 Task: Add a condition where "Channel Is not CTI phone call (incoming)" in unsolved tickets in your groups.
Action: Mouse moved to (80, 260)
Screenshot: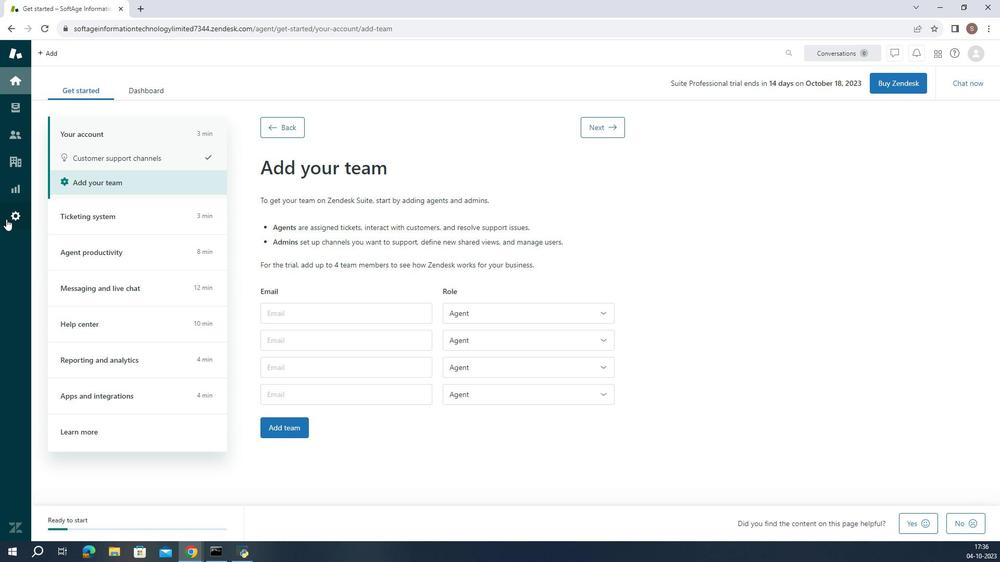 
Action: Mouse pressed left at (80, 260)
Screenshot: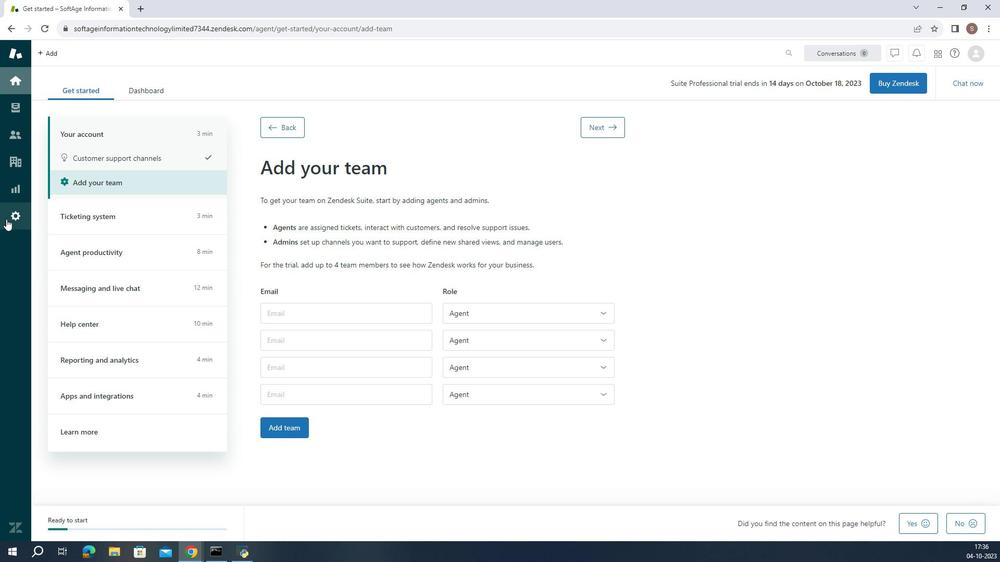 
Action: Mouse moved to (381, 452)
Screenshot: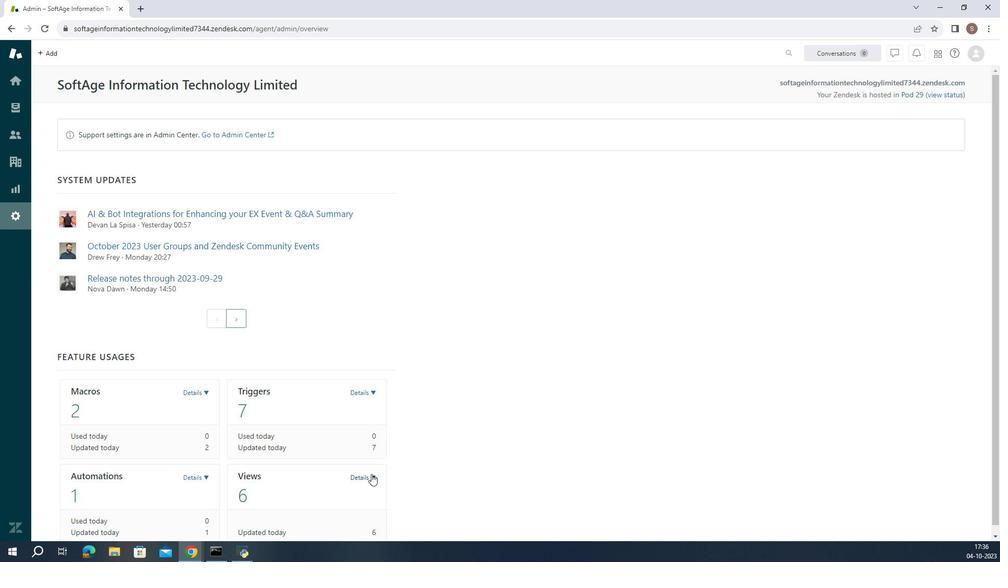 
Action: Mouse pressed left at (381, 452)
Screenshot: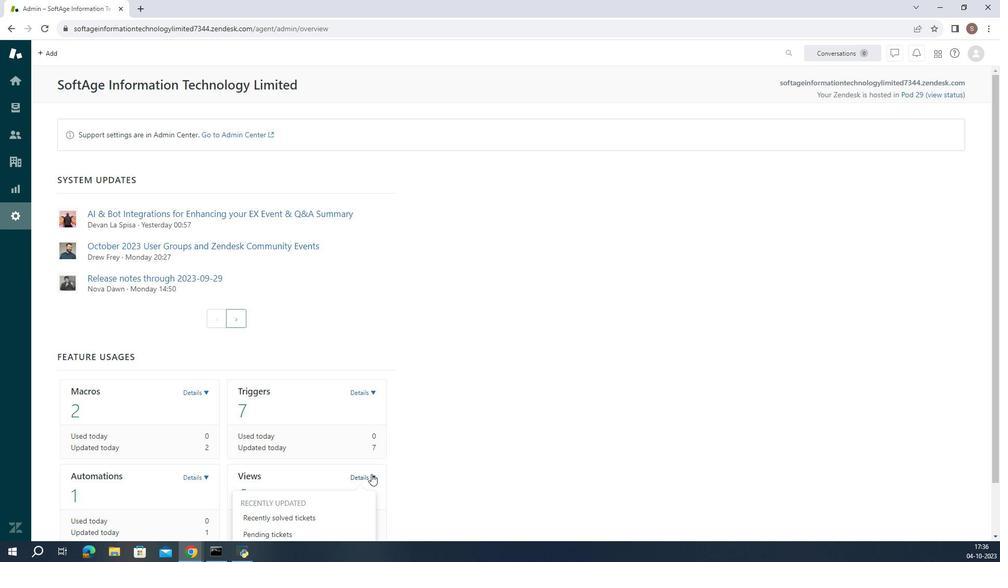 
Action: Mouse moved to (380, 439)
Screenshot: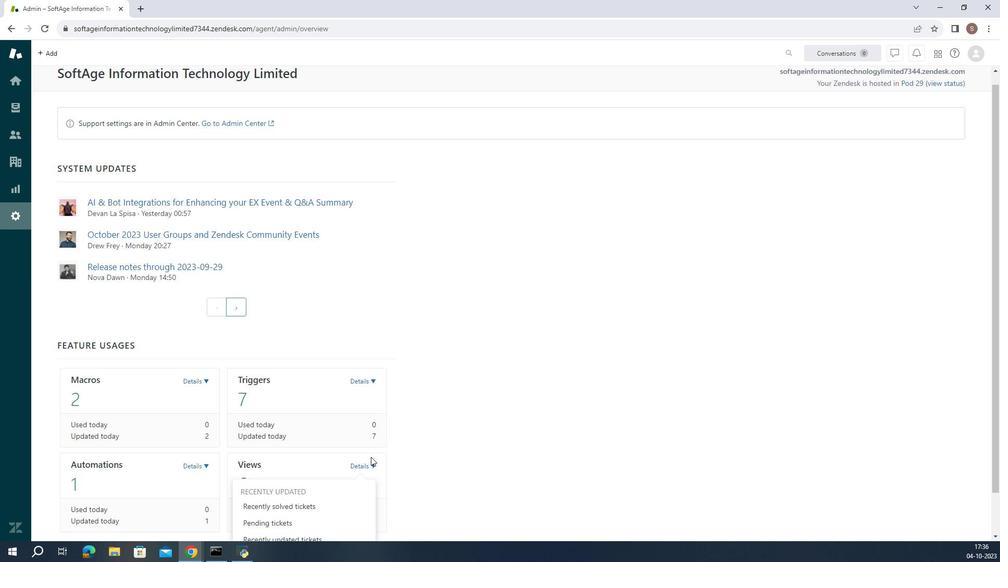 
Action: Mouse scrolled (380, 439) with delta (0, 0)
Screenshot: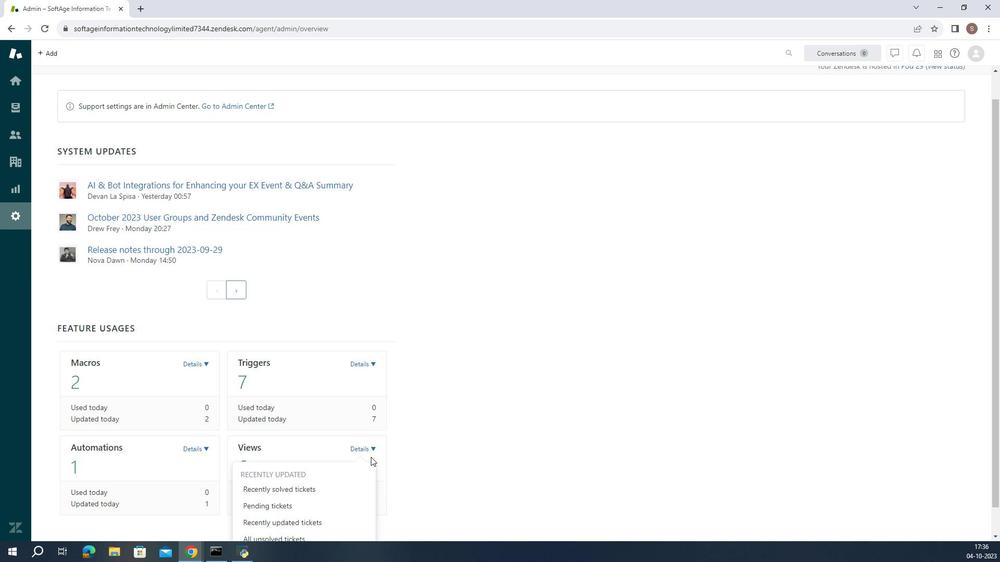 
Action: Mouse scrolled (380, 439) with delta (0, 0)
Screenshot: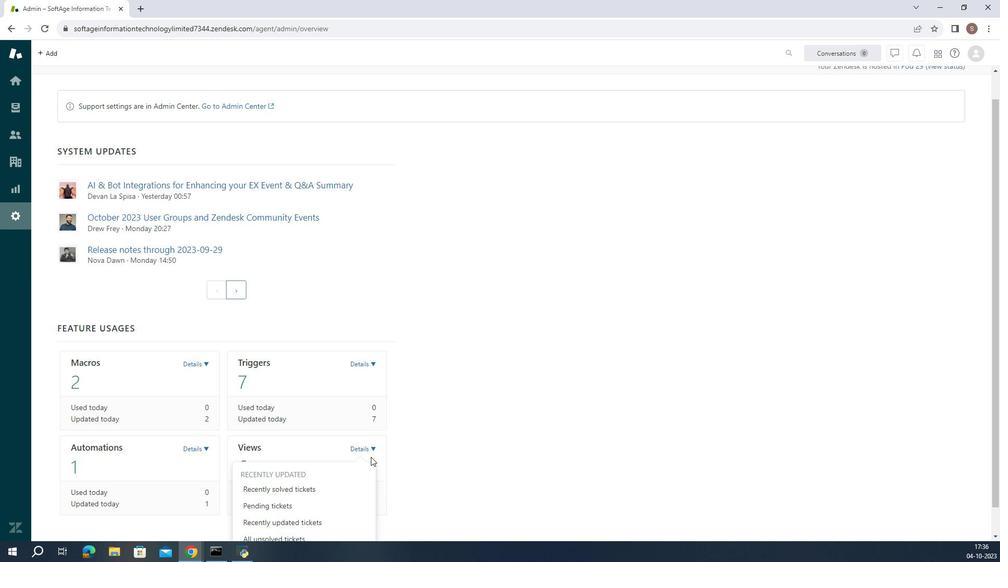 
Action: Mouse scrolled (380, 439) with delta (0, 0)
Screenshot: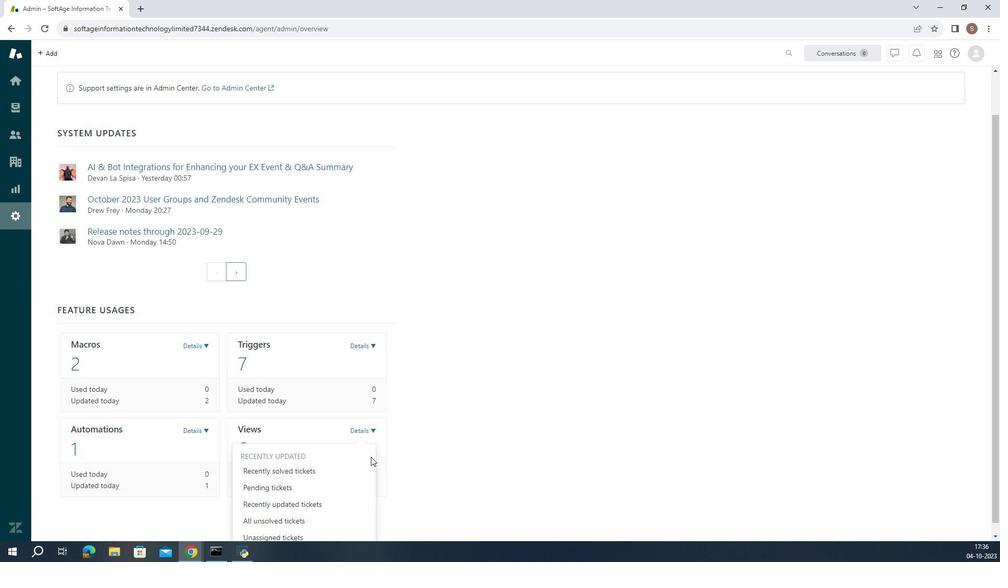 
Action: Mouse scrolled (380, 439) with delta (0, 0)
Screenshot: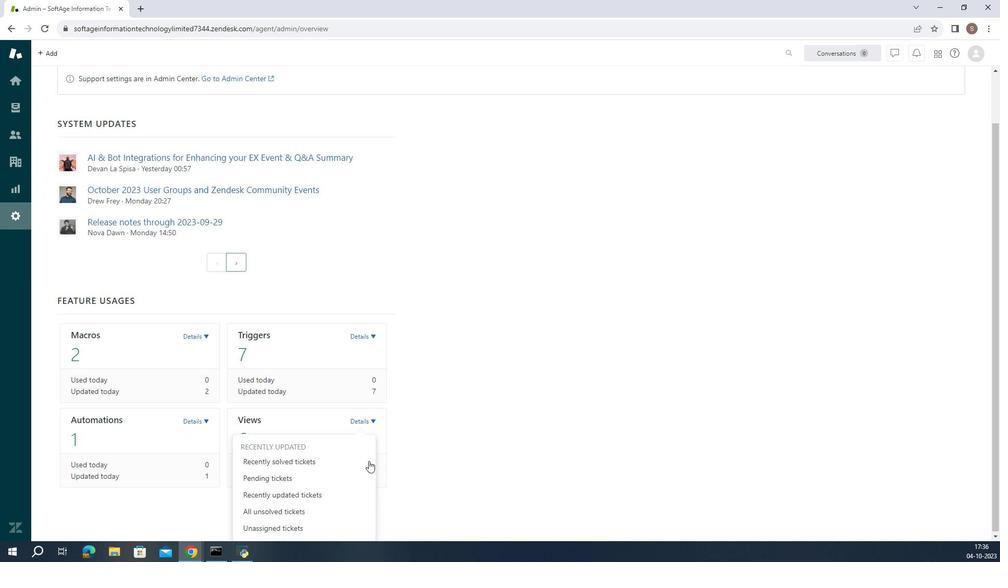 
Action: Mouse moved to (334, 480)
Screenshot: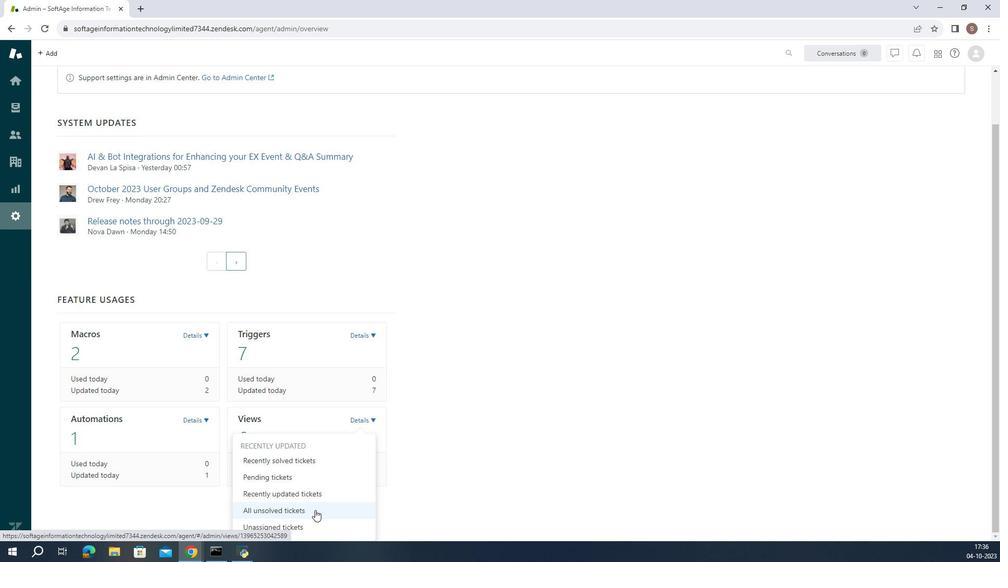 
Action: Mouse pressed left at (334, 480)
Screenshot: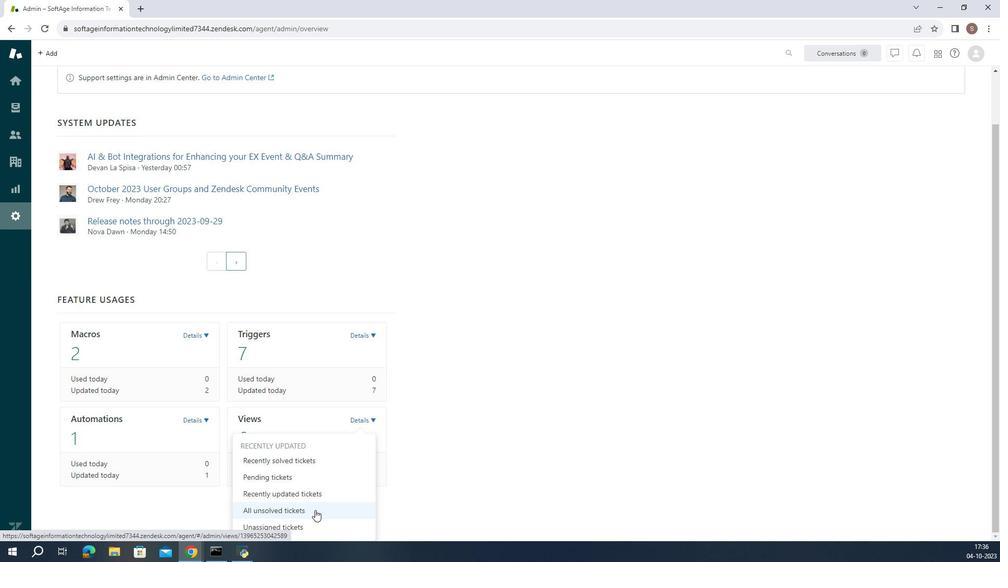 
Action: Mouse moved to (247, 360)
Screenshot: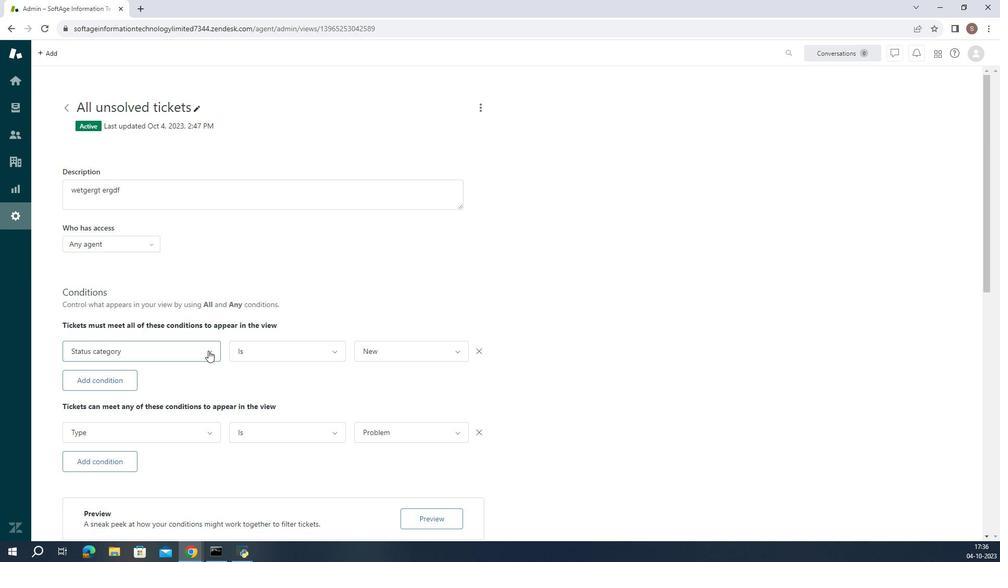 
Action: Mouse pressed left at (247, 360)
Screenshot: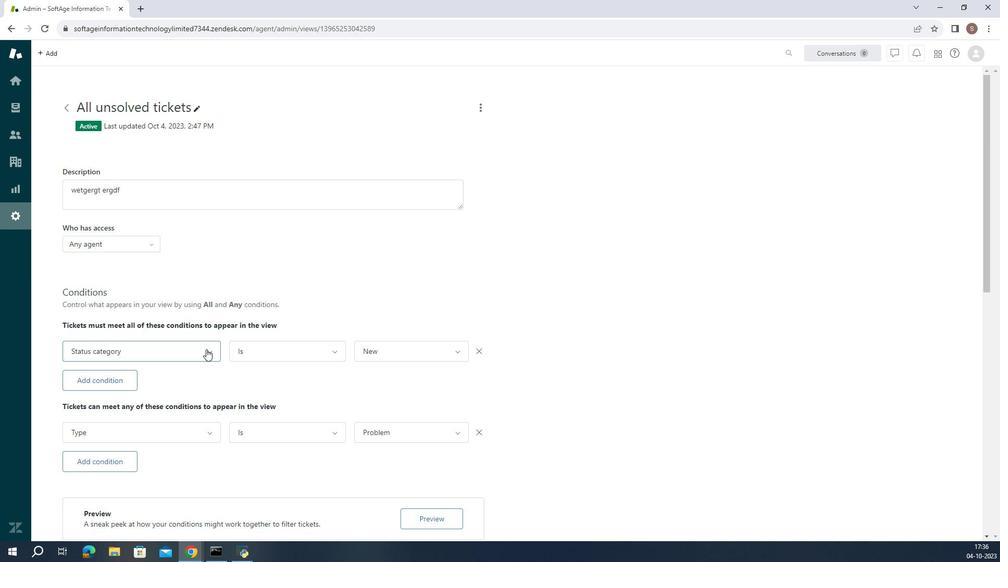 
Action: Mouse moved to (228, 302)
Screenshot: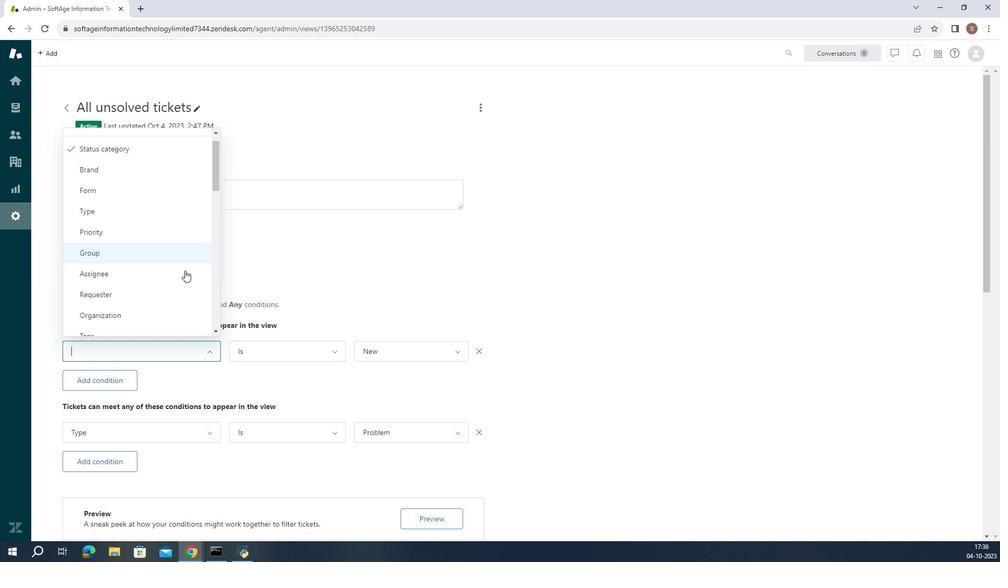 
Action: Mouse scrolled (228, 301) with delta (0, 0)
Screenshot: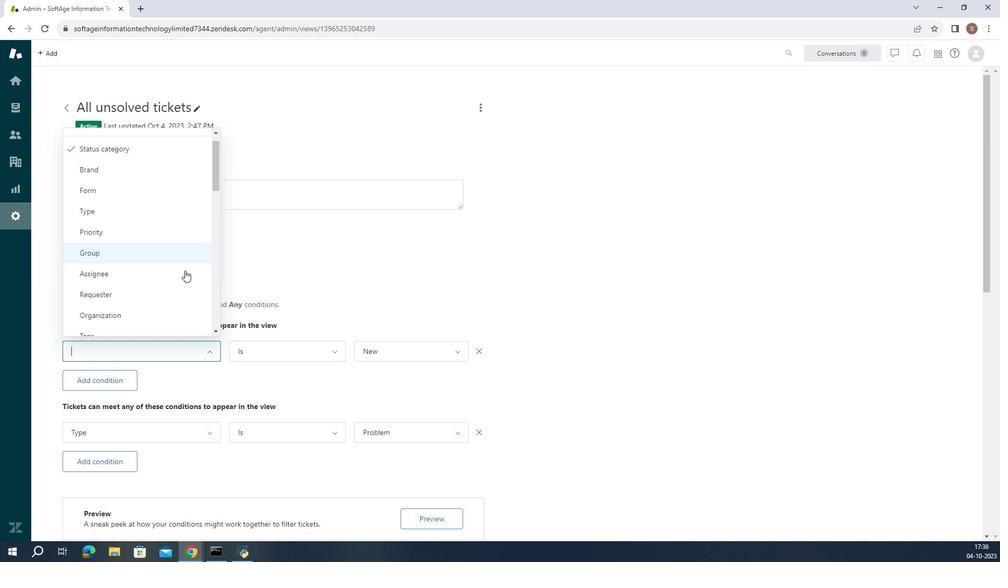 
Action: Mouse moved to (227, 299)
Screenshot: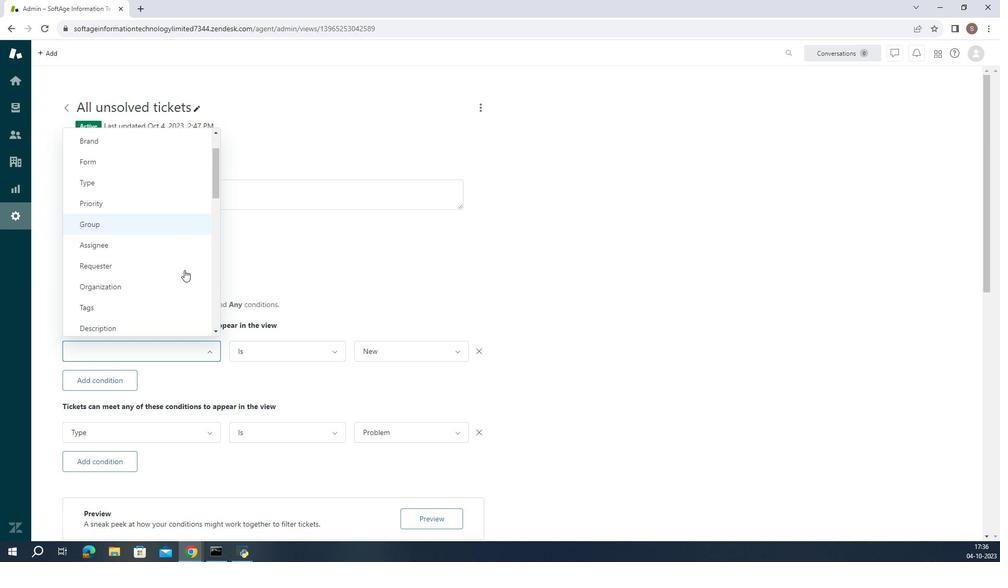 
Action: Mouse scrolled (227, 299) with delta (0, 0)
Screenshot: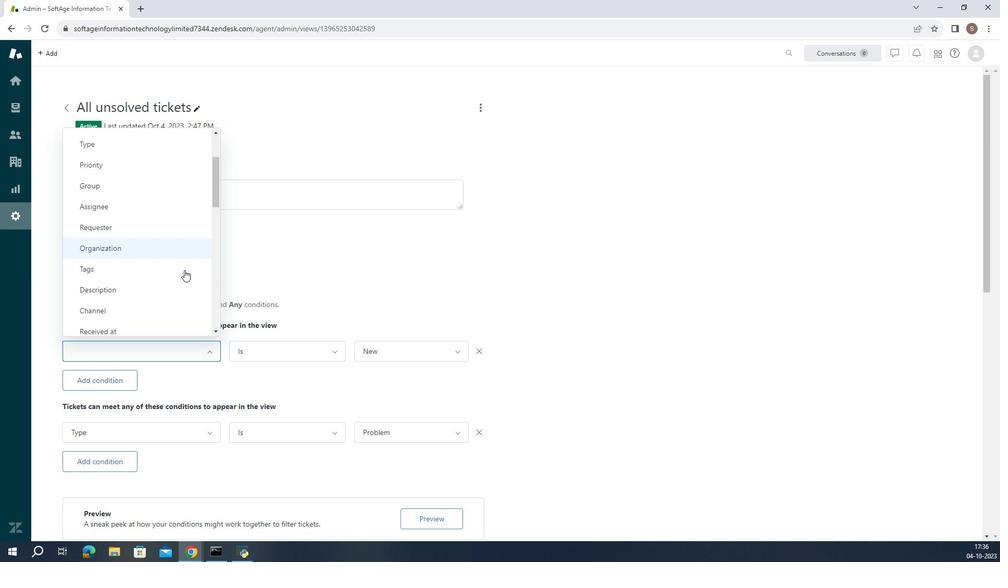 
Action: Mouse scrolled (227, 299) with delta (0, 0)
Screenshot: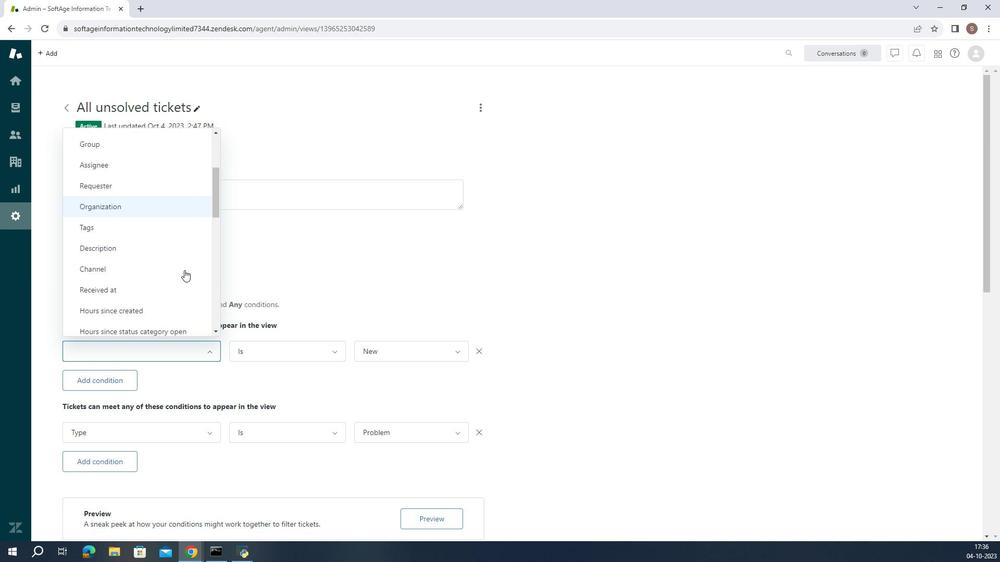 
Action: Mouse moved to (205, 276)
Screenshot: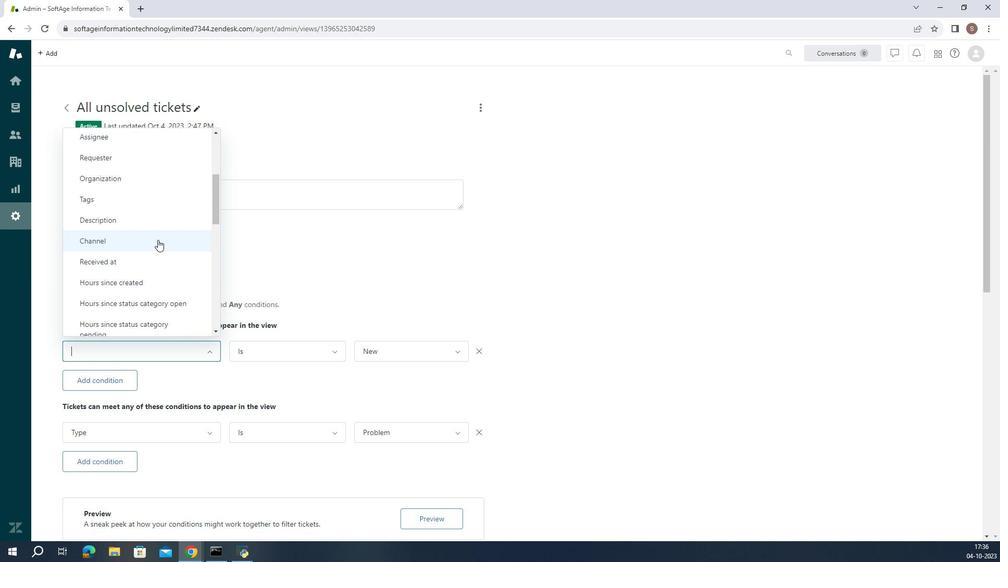 
Action: Mouse pressed left at (205, 276)
Screenshot: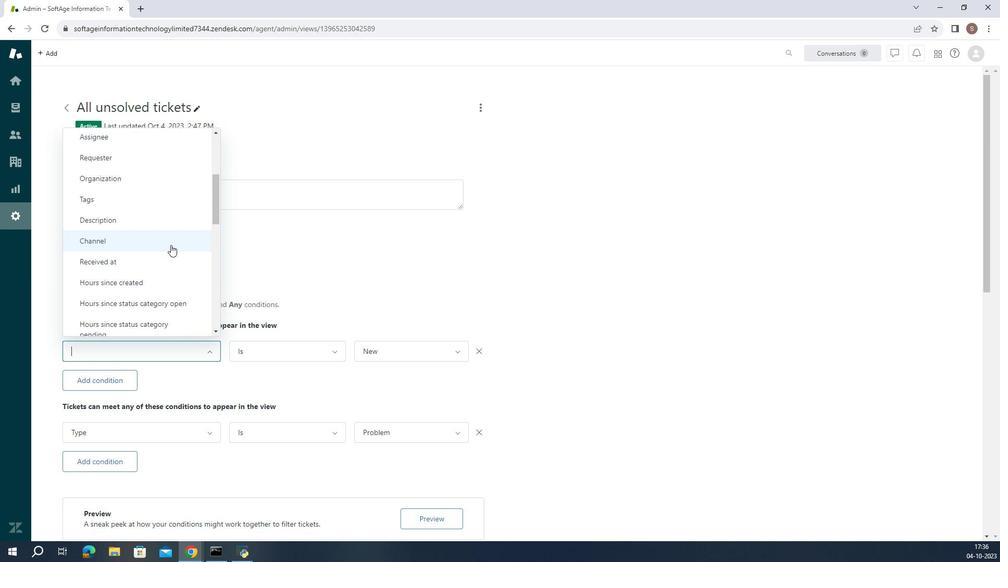 
Action: Mouse moved to (309, 357)
Screenshot: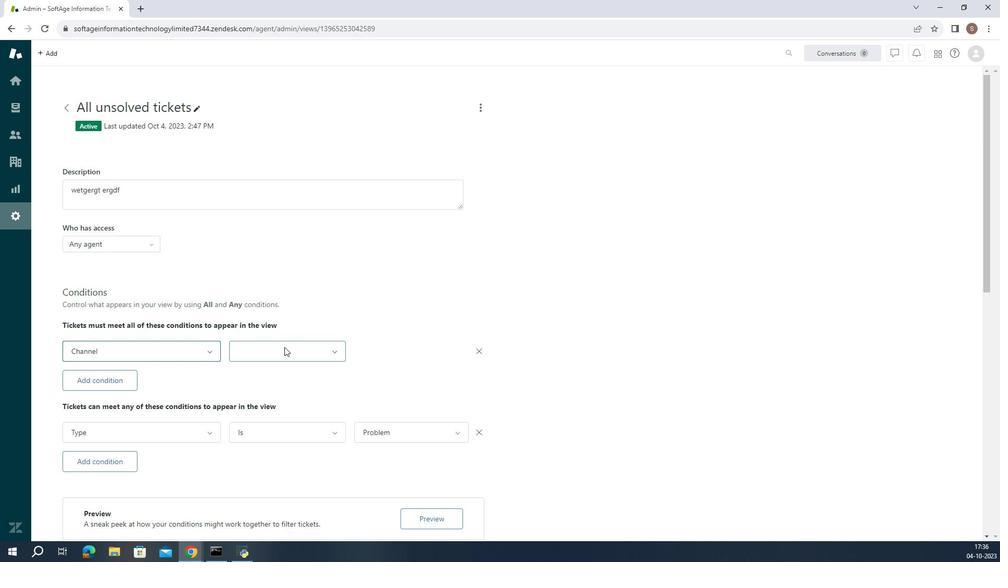 
Action: Mouse pressed left at (309, 357)
Screenshot: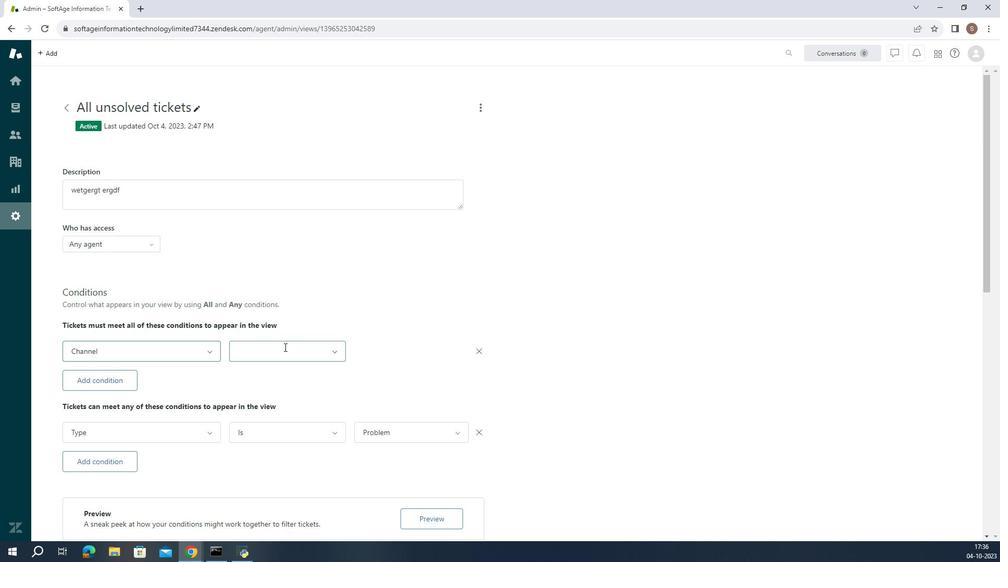 
Action: Mouse moved to (304, 392)
Screenshot: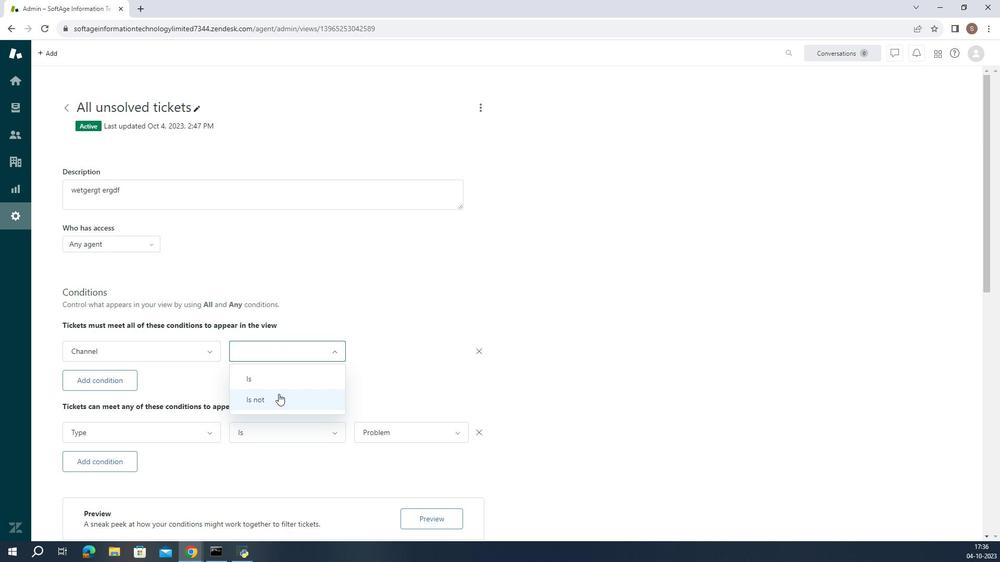 
Action: Mouse pressed left at (304, 392)
Screenshot: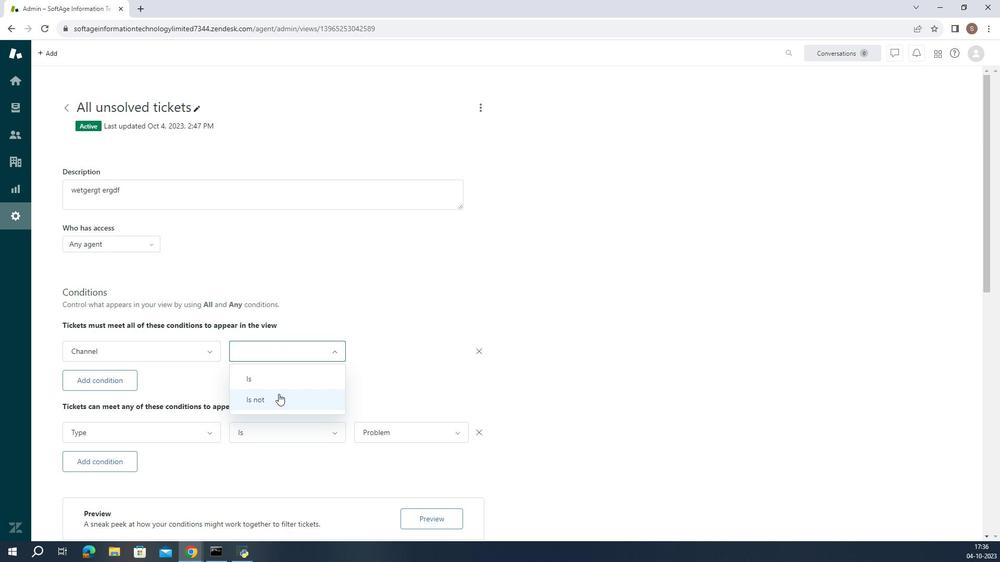 
Action: Mouse moved to (385, 362)
Screenshot: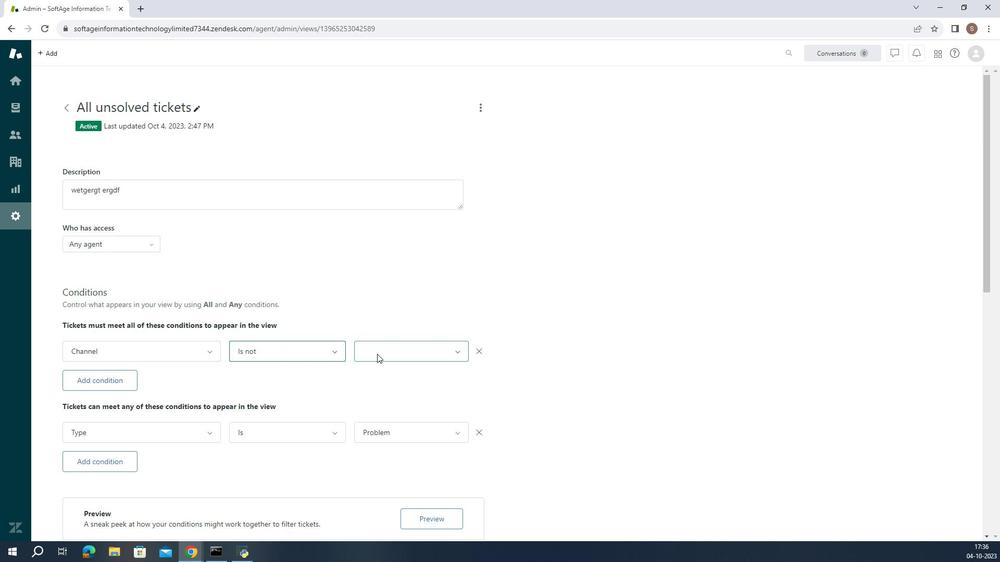 
Action: Mouse pressed left at (385, 362)
Screenshot: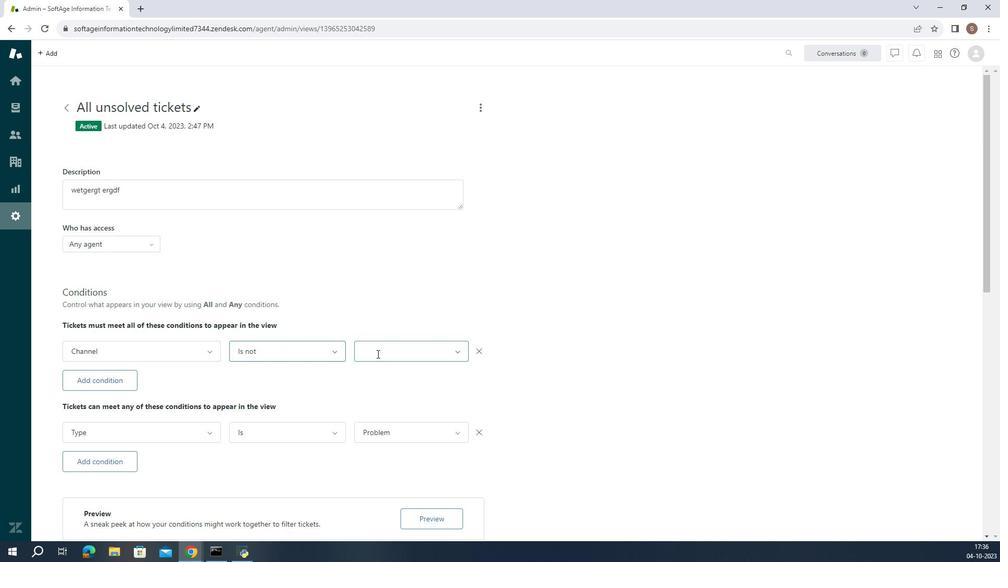 
Action: Mouse moved to (396, 324)
Screenshot: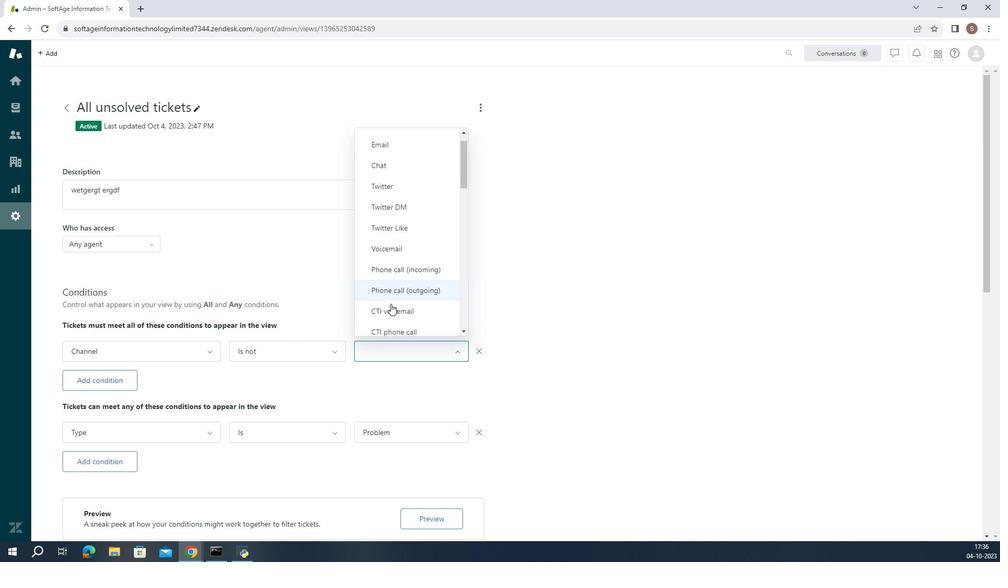 
Action: Mouse scrolled (396, 324) with delta (0, 0)
Screenshot: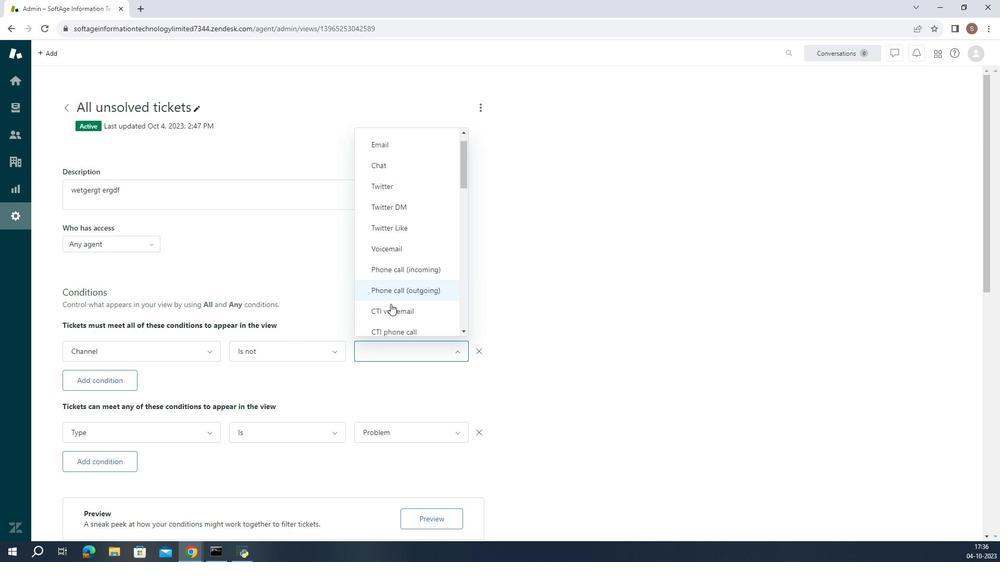 
Action: Mouse moved to (406, 320)
Screenshot: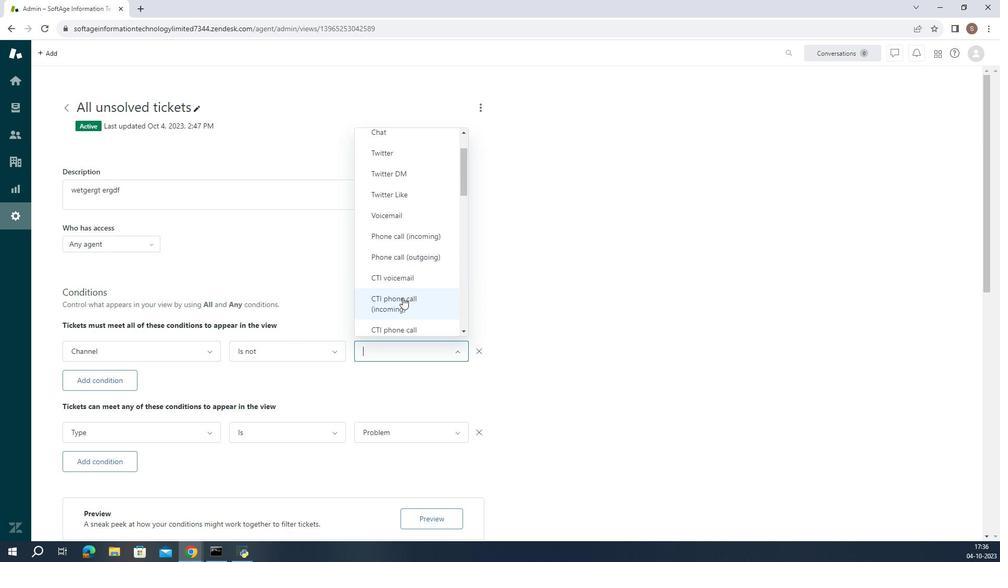 
Action: Mouse pressed left at (406, 320)
Screenshot: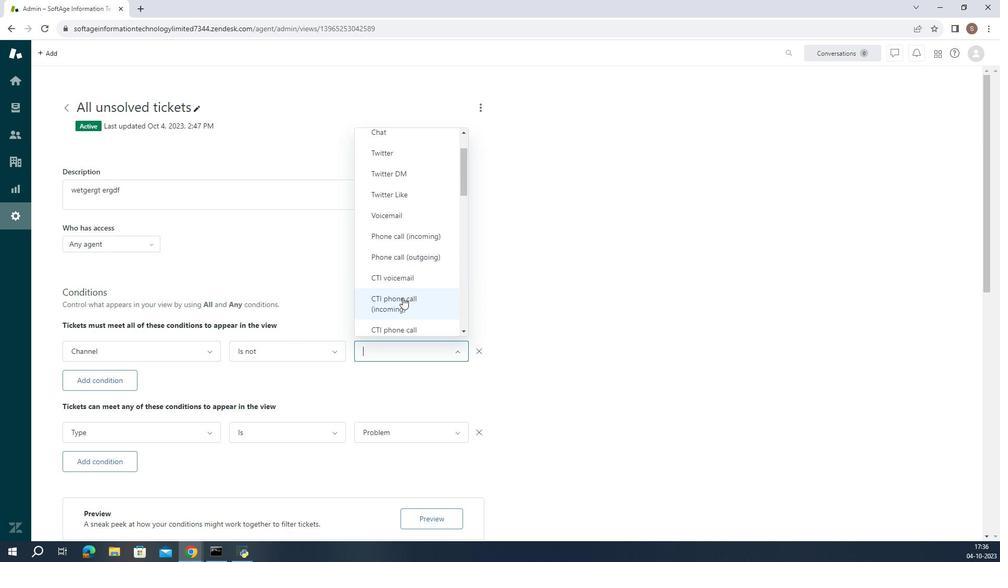 
Action: Mouse moved to (410, 385)
Screenshot: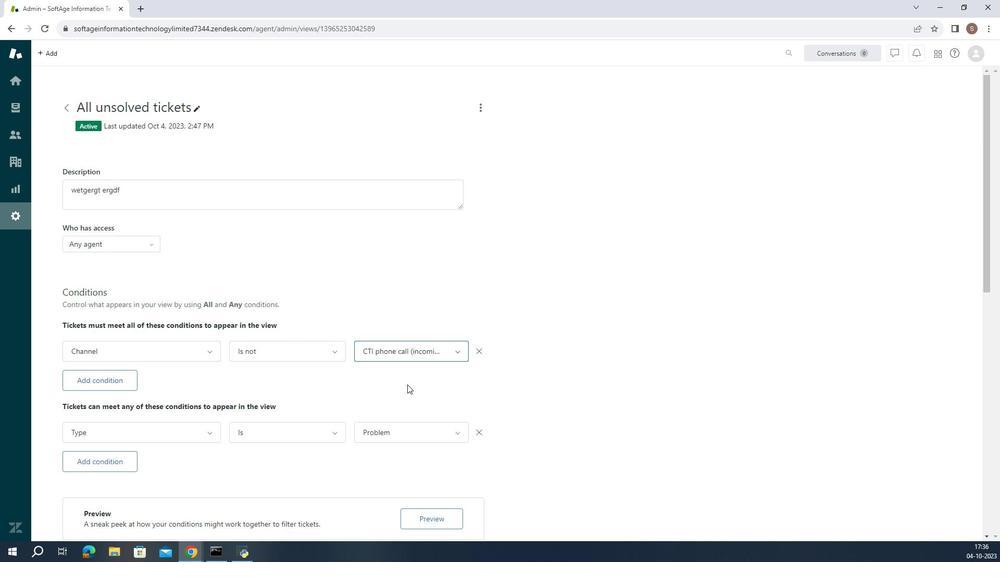 
Action: Mouse pressed left at (410, 385)
Screenshot: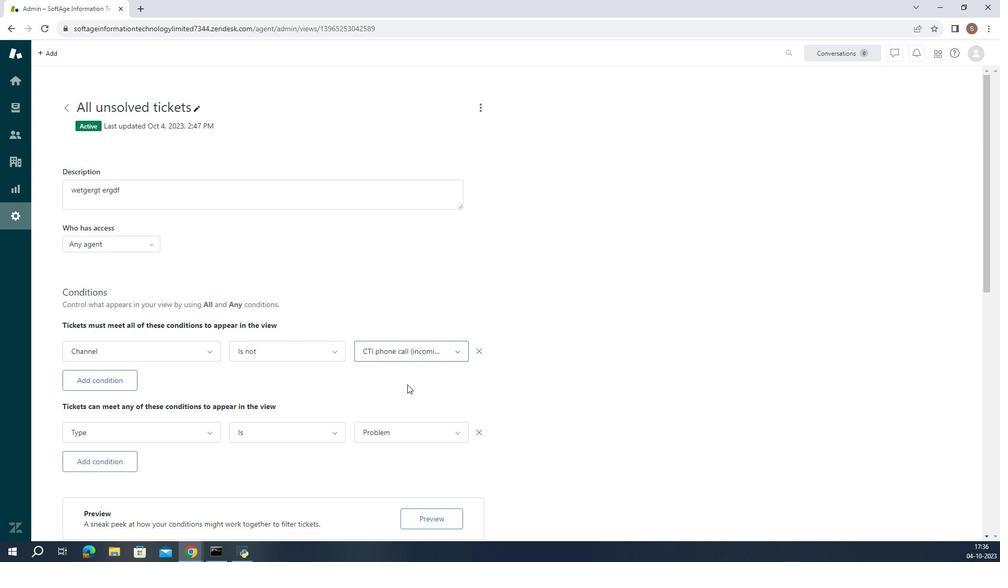 
